 Task: Sort the products by relevance.
Action: Mouse moved to (21, 59)
Screenshot: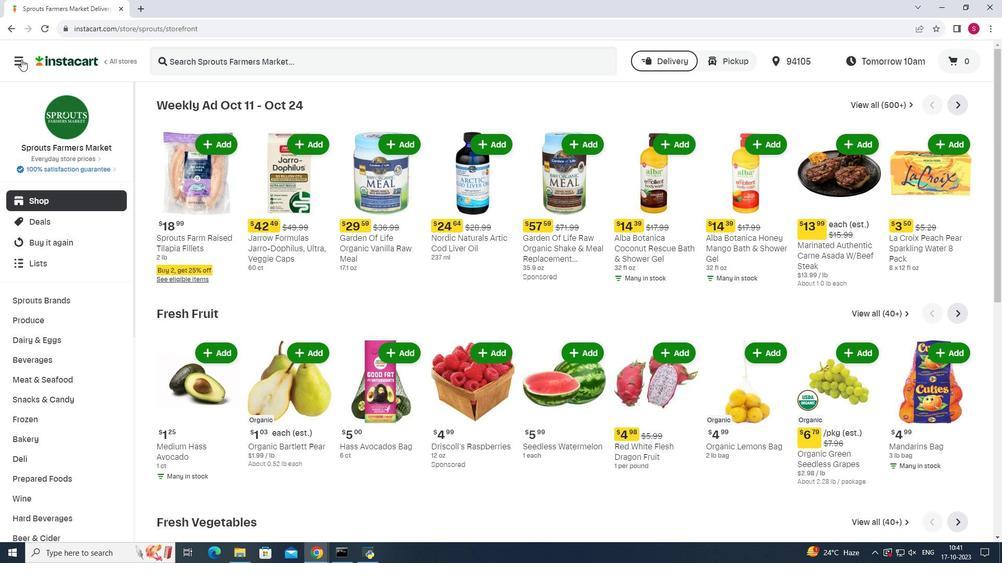 
Action: Mouse pressed left at (21, 59)
Screenshot: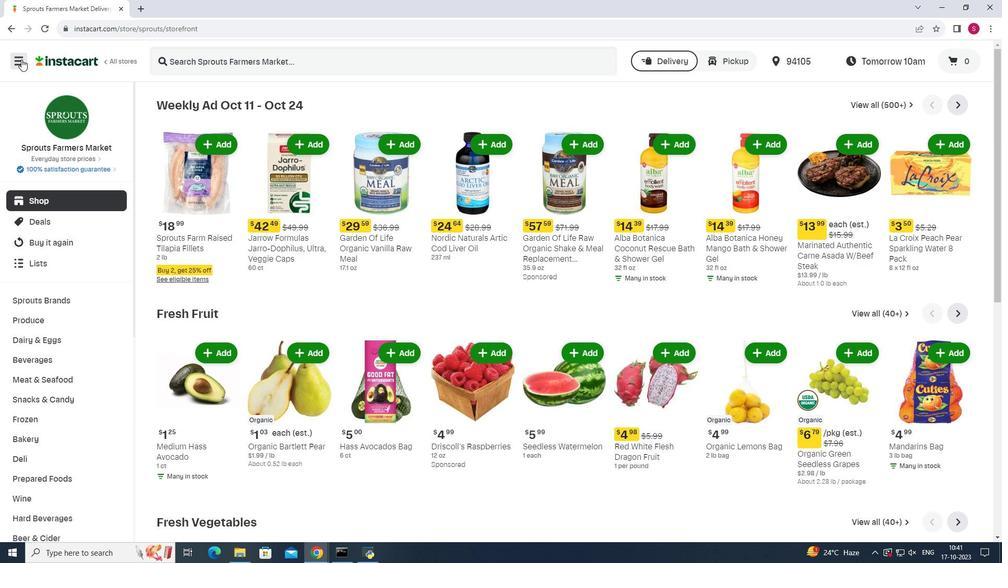 
Action: Mouse moved to (68, 272)
Screenshot: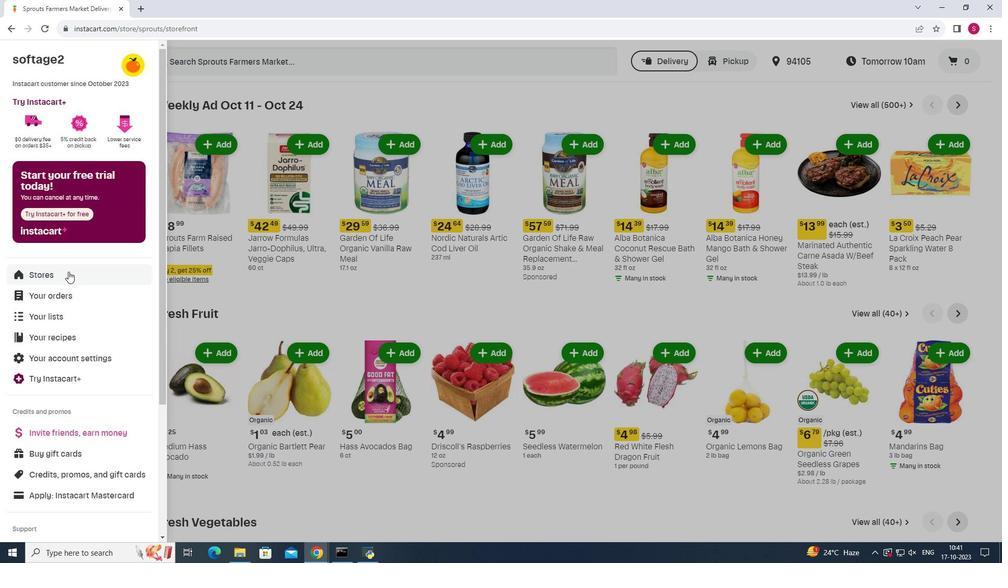 
Action: Mouse pressed left at (68, 272)
Screenshot: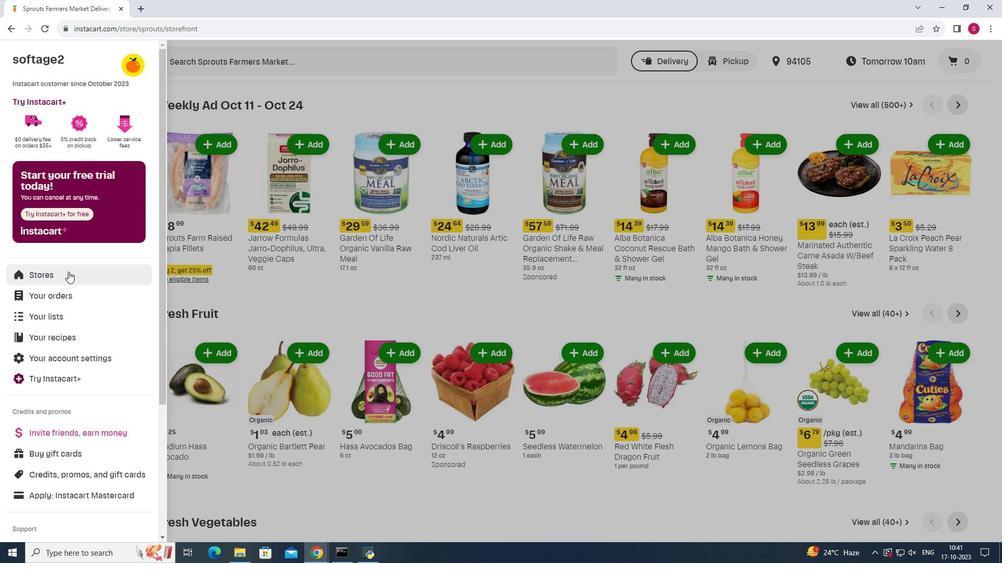 
Action: Mouse moved to (241, 90)
Screenshot: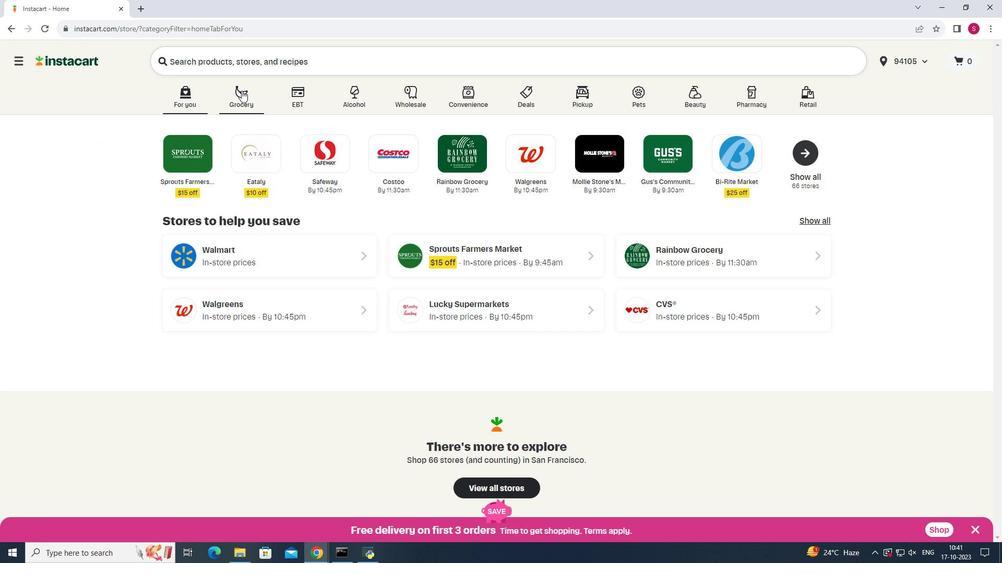 
Action: Mouse pressed left at (241, 90)
Screenshot: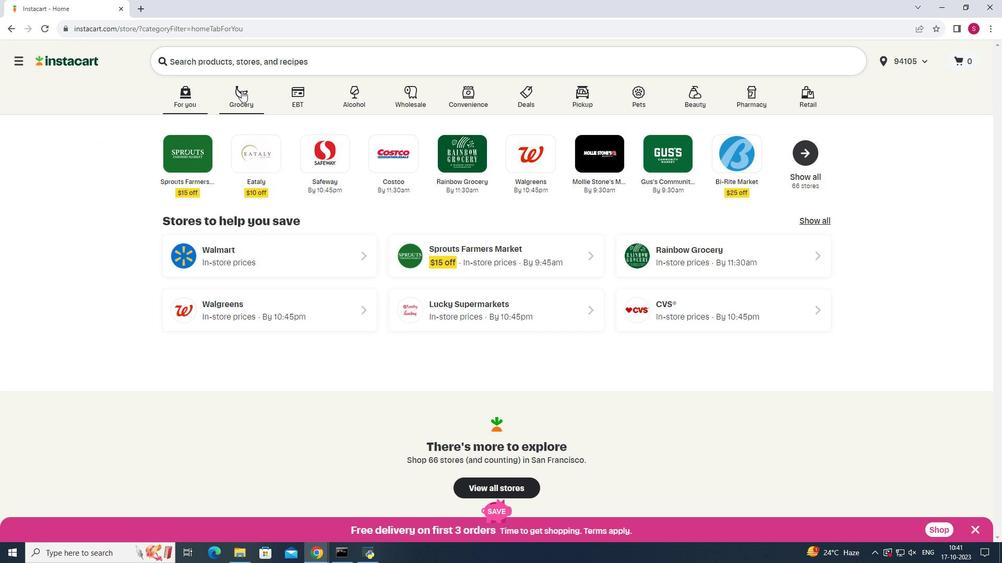 
Action: Mouse moved to (692, 136)
Screenshot: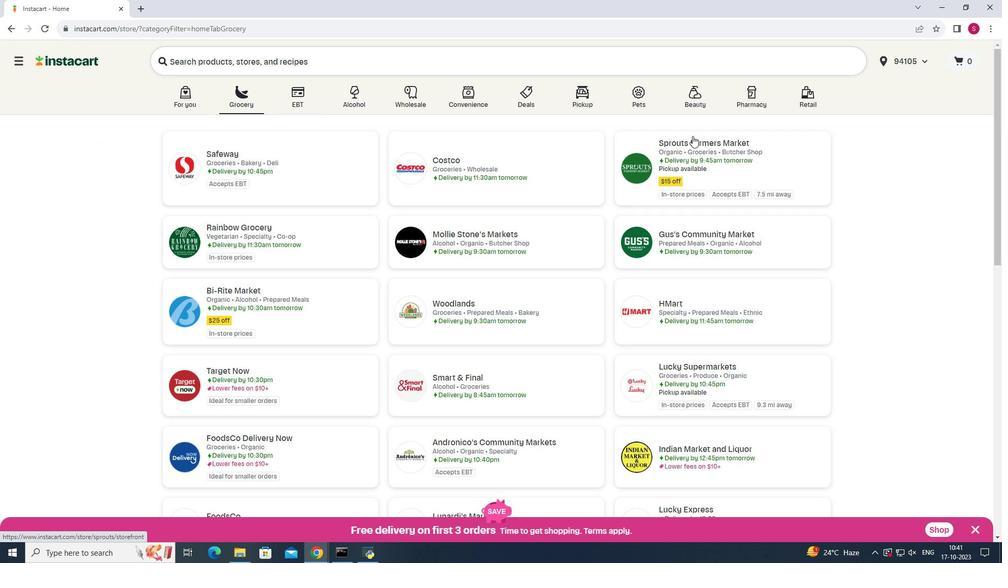 
Action: Mouse pressed left at (692, 136)
Screenshot: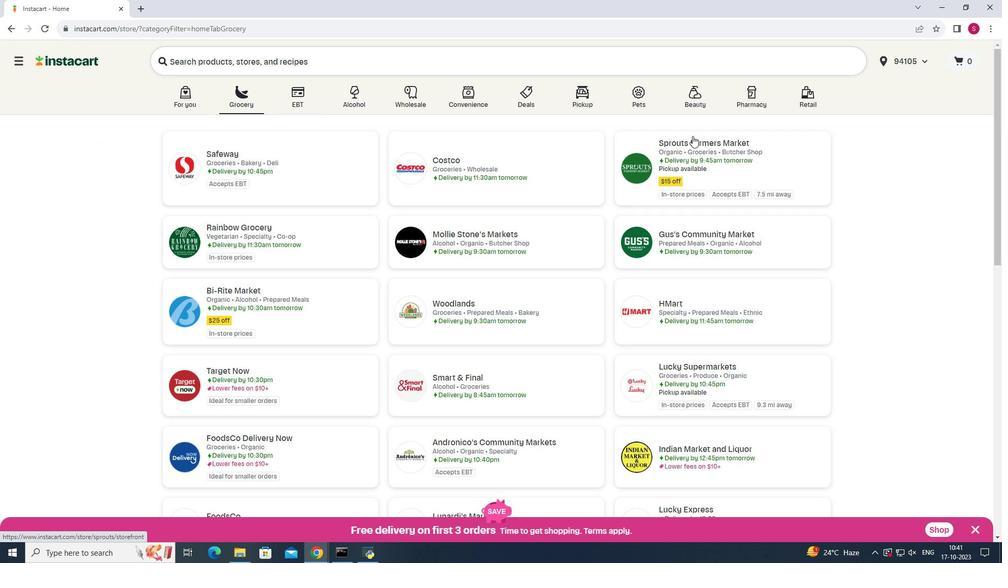 
Action: Mouse moved to (45, 395)
Screenshot: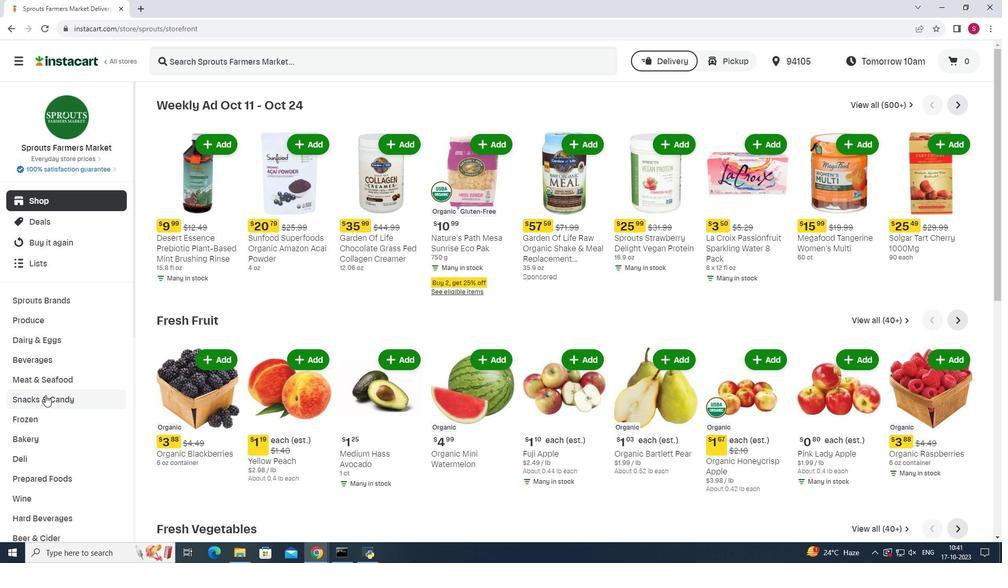 
Action: Mouse pressed left at (45, 395)
Screenshot: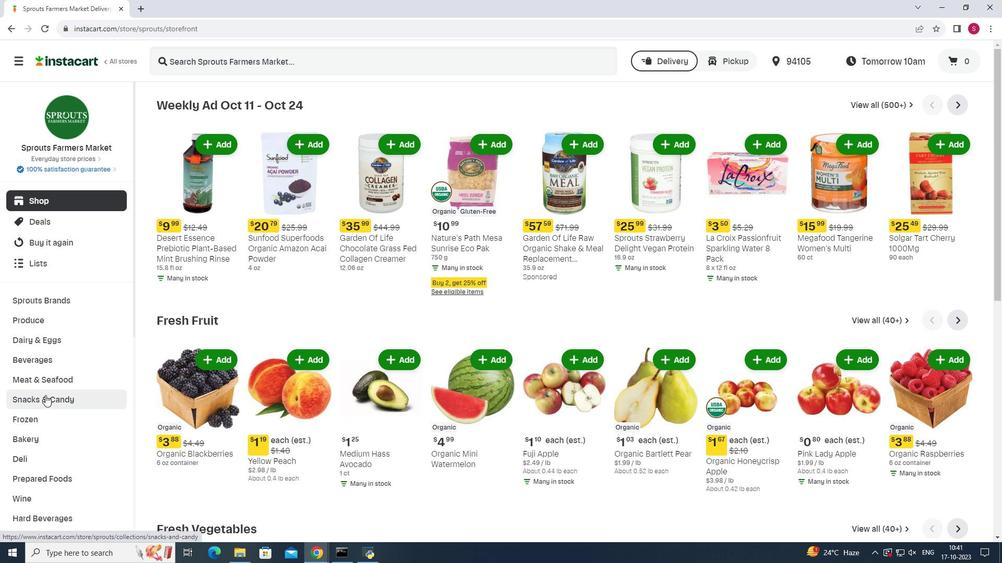 
Action: Mouse moved to (301, 132)
Screenshot: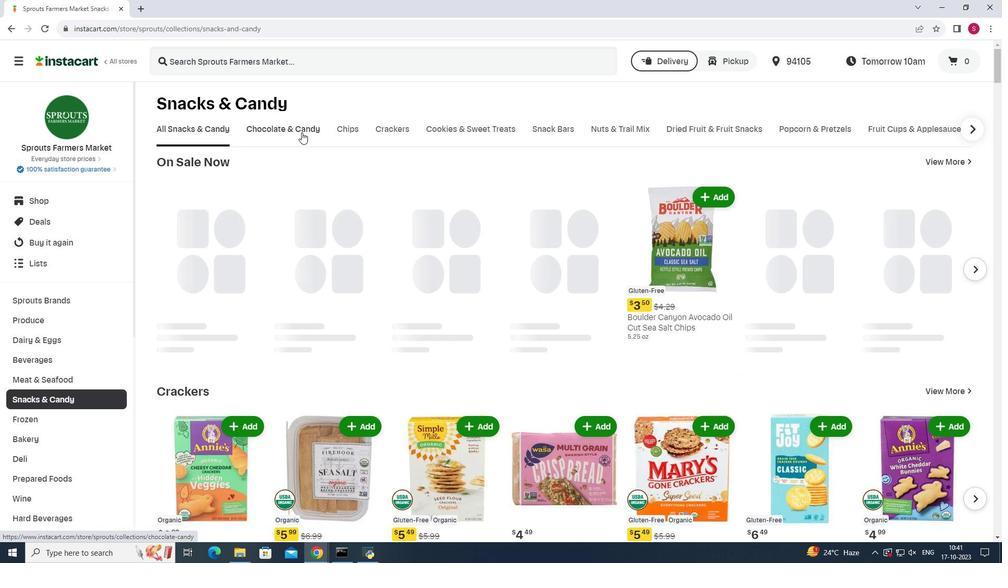 
Action: Mouse pressed left at (301, 132)
Screenshot: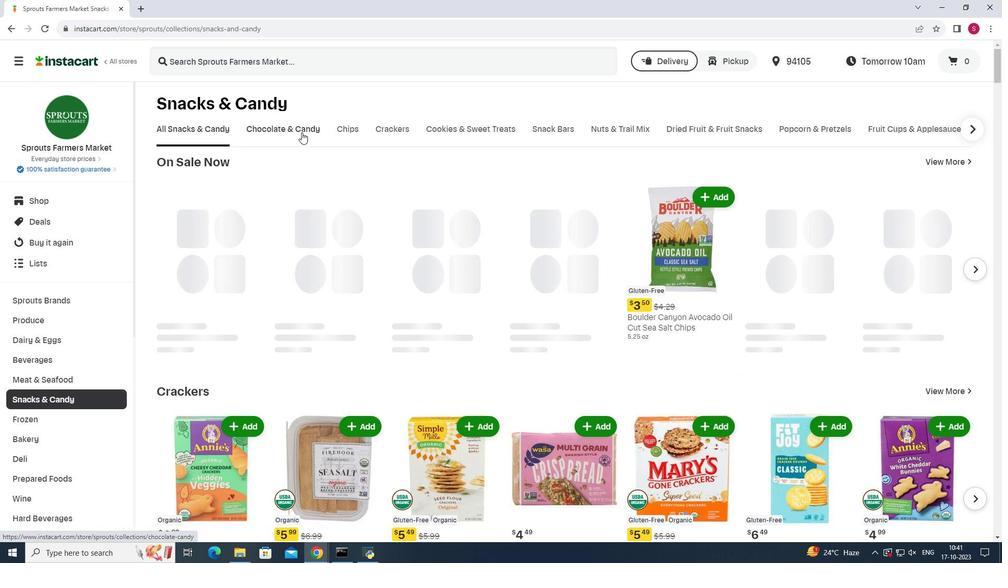 
Action: Mouse pressed left at (301, 132)
Screenshot: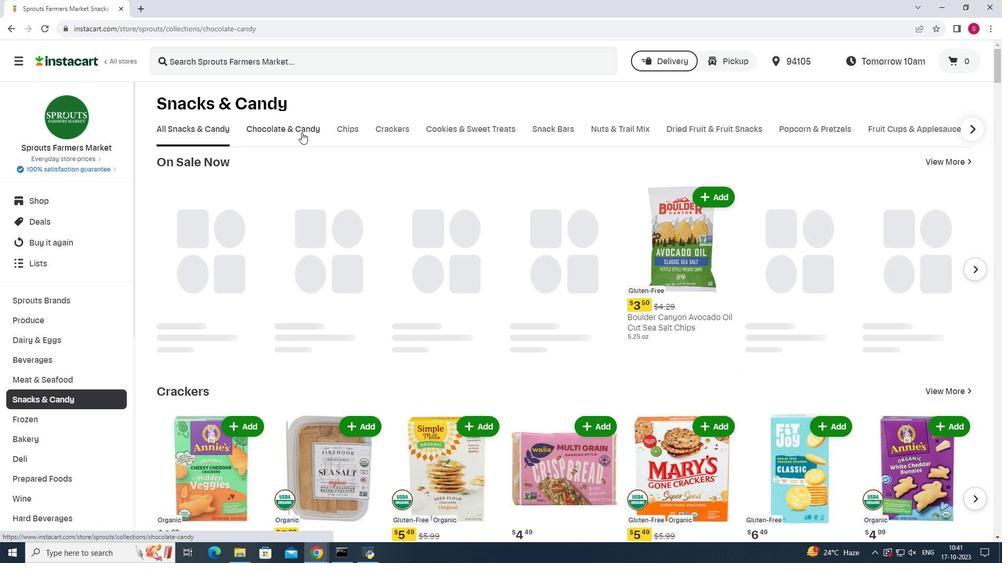 
Action: Mouse moved to (263, 171)
Screenshot: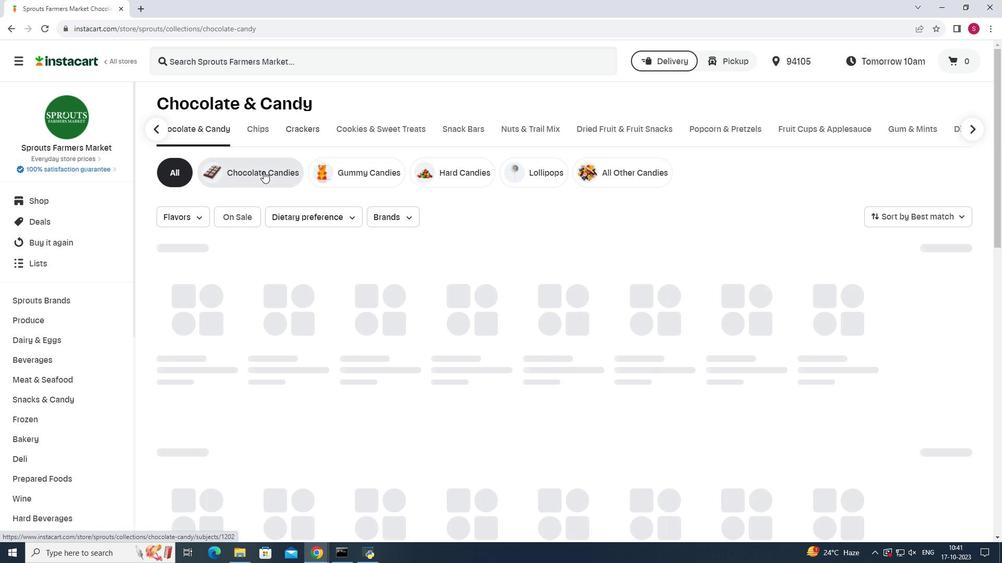 
Action: Mouse pressed left at (263, 171)
Screenshot: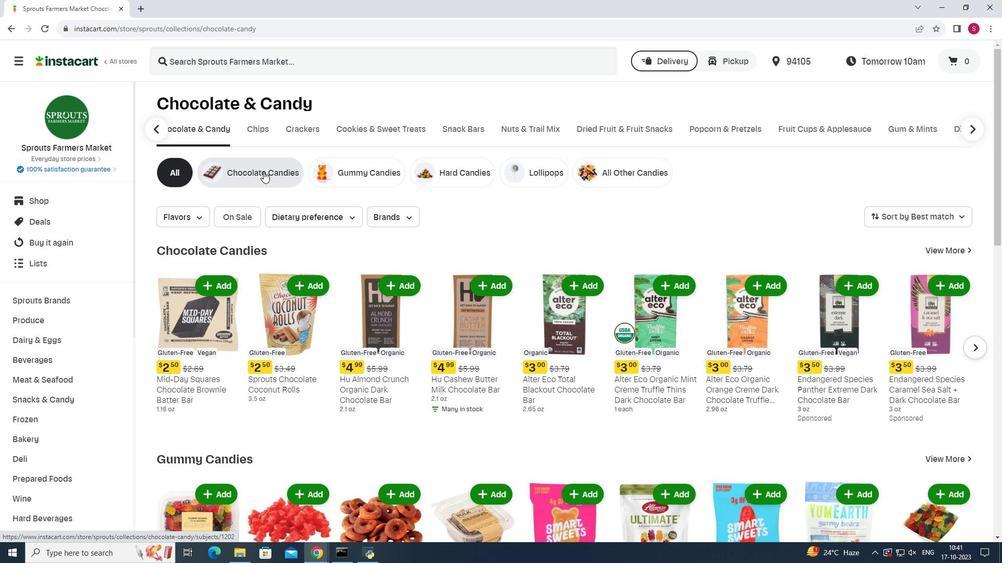 
Action: Mouse moved to (955, 219)
Screenshot: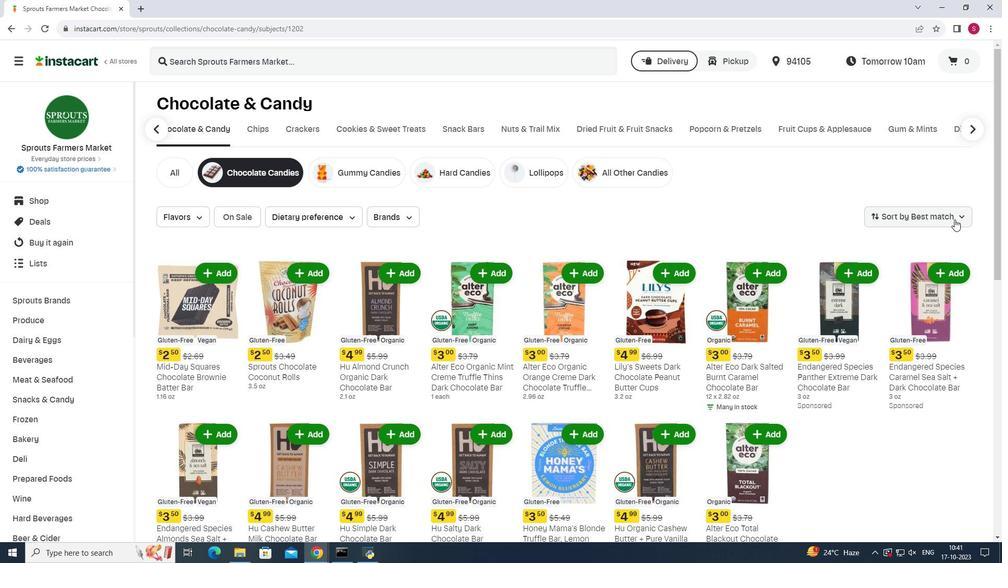 
Action: Mouse pressed left at (955, 219)
Screenshot: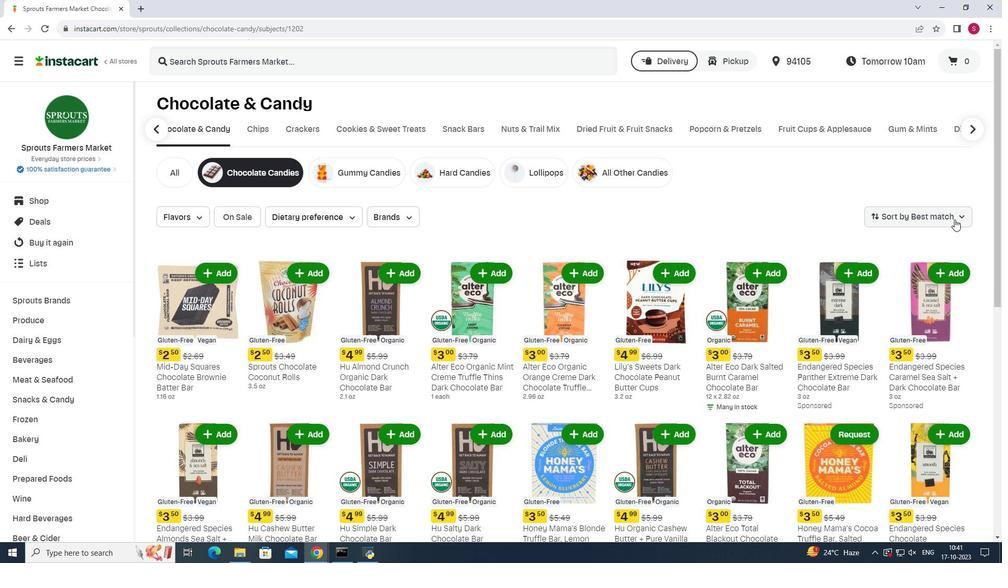 
Action: Mouse moved to (904, 370)
Screenshot: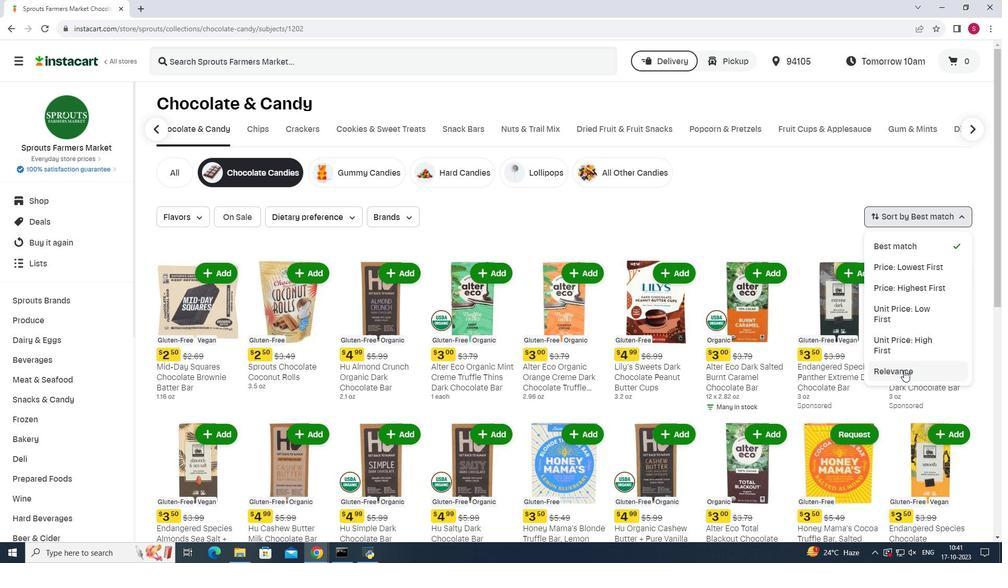 
Action: Mouse pressed left at (904, 370)
Screenshot: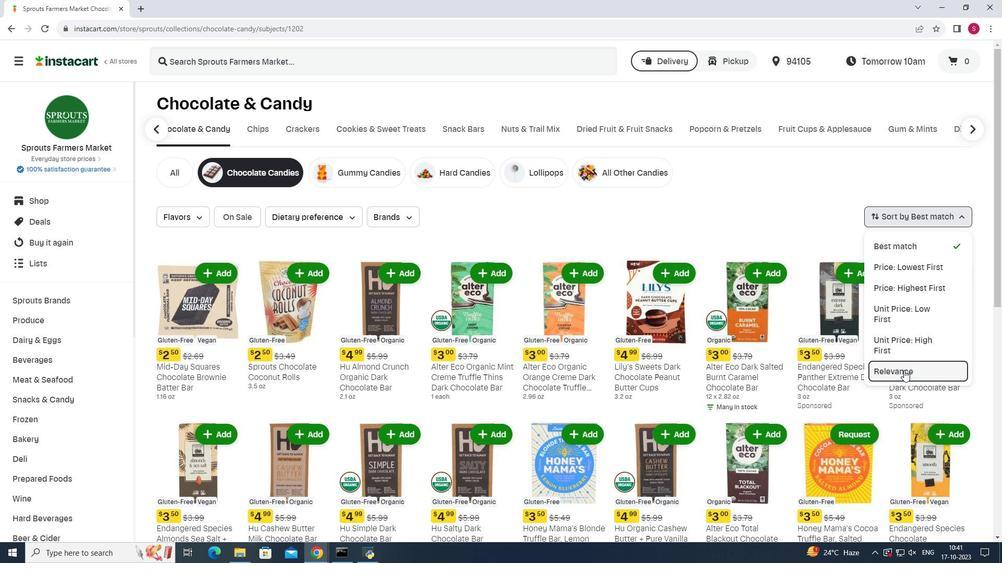 
Action: Mouse pressed left at (904, 370)
Screenshot: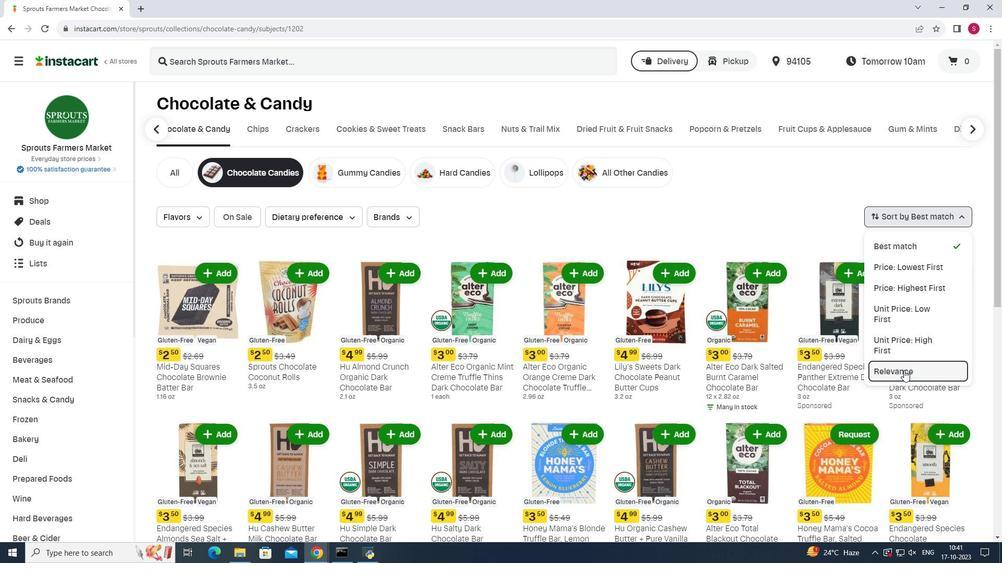 
Action: Mouse moved to (748, 181)
Screenshot: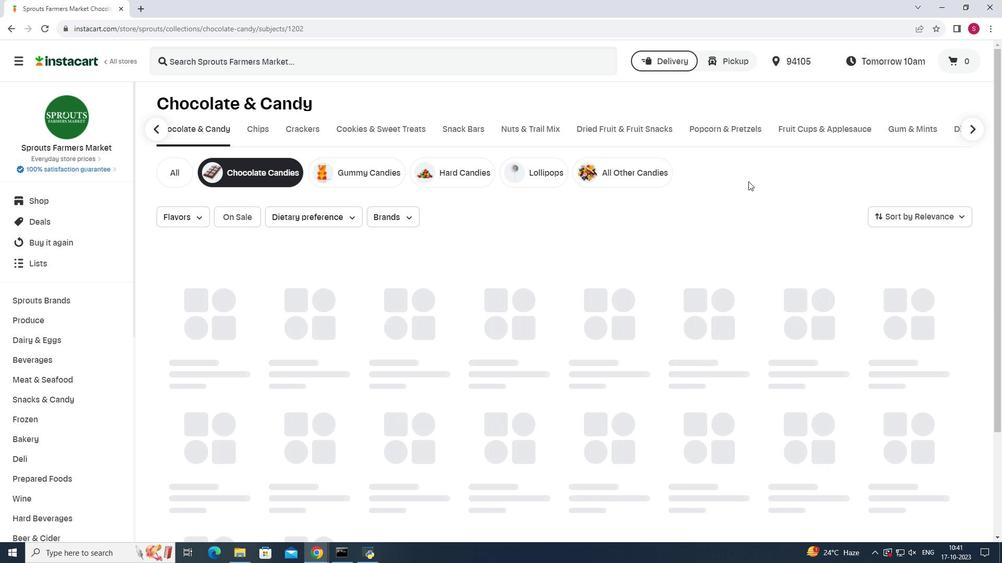 
